 Task: Convert a batch of audio files from MP3 to WAV format using VLC's batch conversion tool.
Action: Mouse moved to (104, 7)
Screenshot: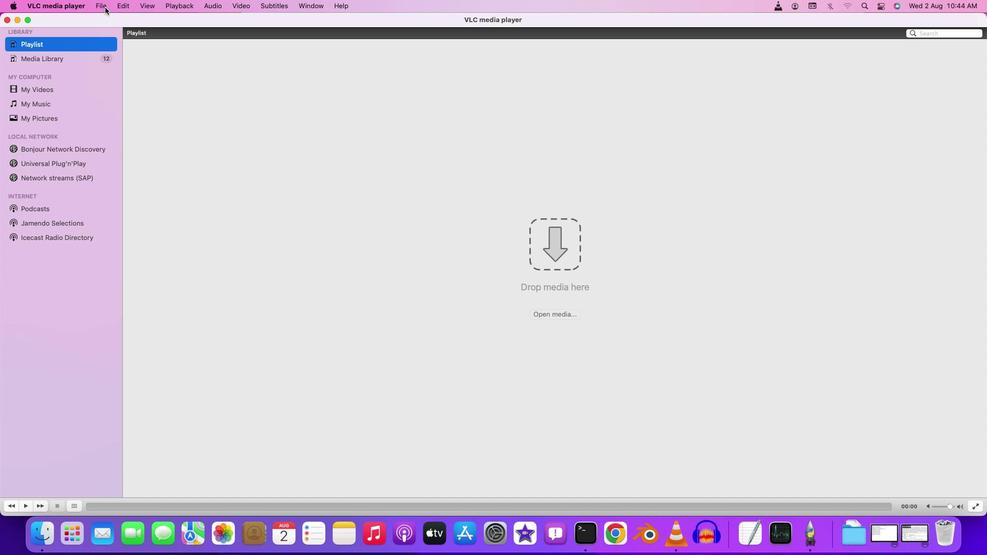 
Action: Mouse pressed left at (104, 7)
Screenshot: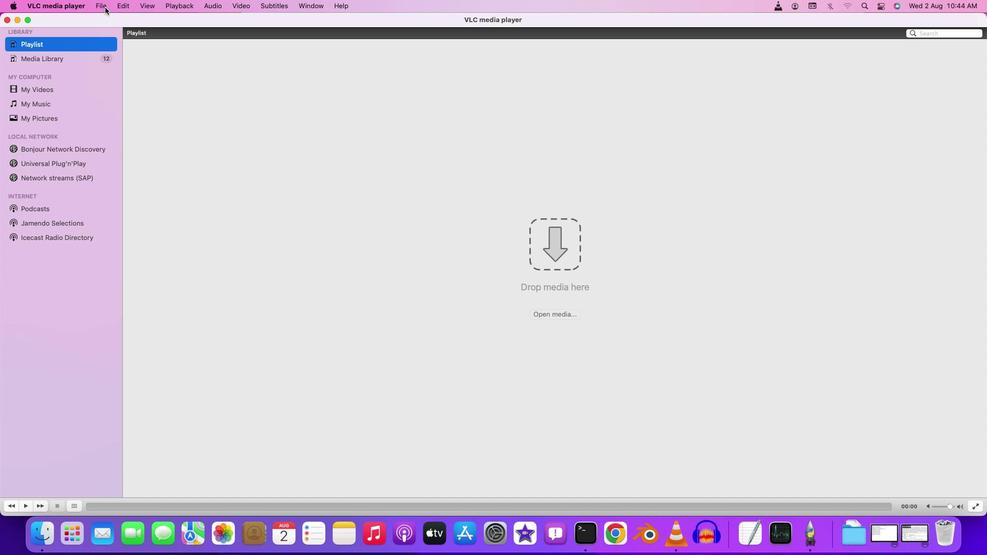 
Action: Mouse moved to (124, 123)
Screenshot: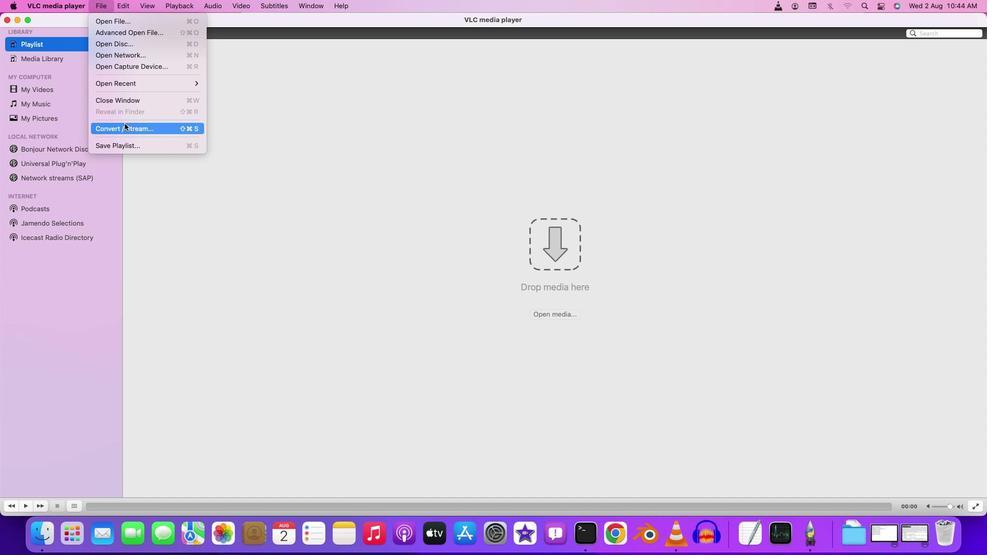 
Action: Mouse pressed left at (124, 123)
Screenshot: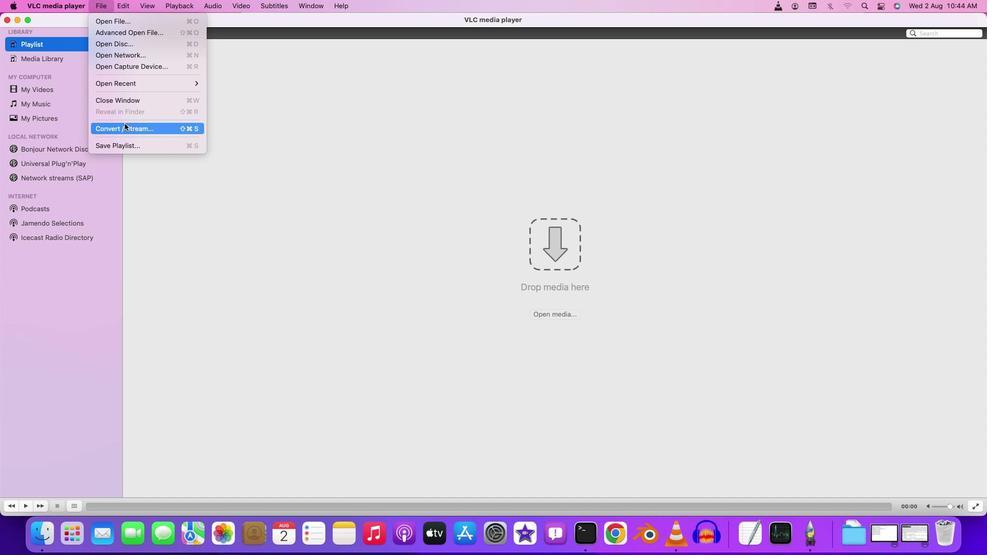 
Action: Mouse moved to (372, 347)
Screenshot: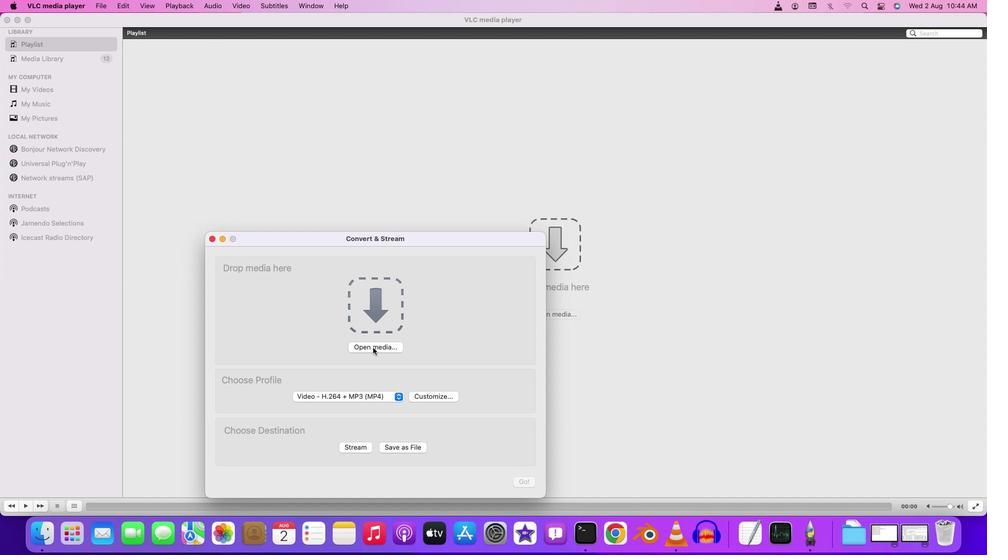 
Action: Mouse pressed left at (372, 347)
Screenshot: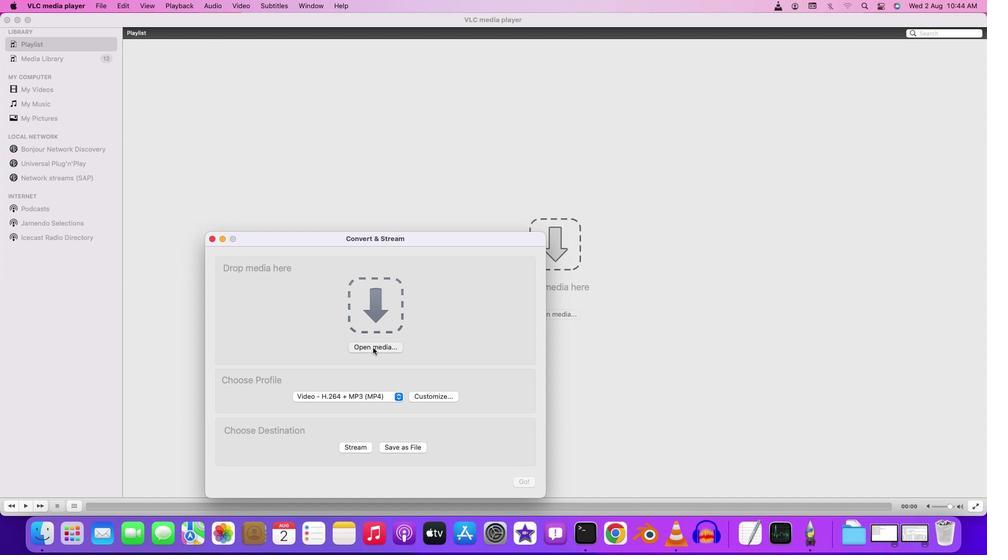 
Action: Mouse moved to (202, 303)
Screenshot: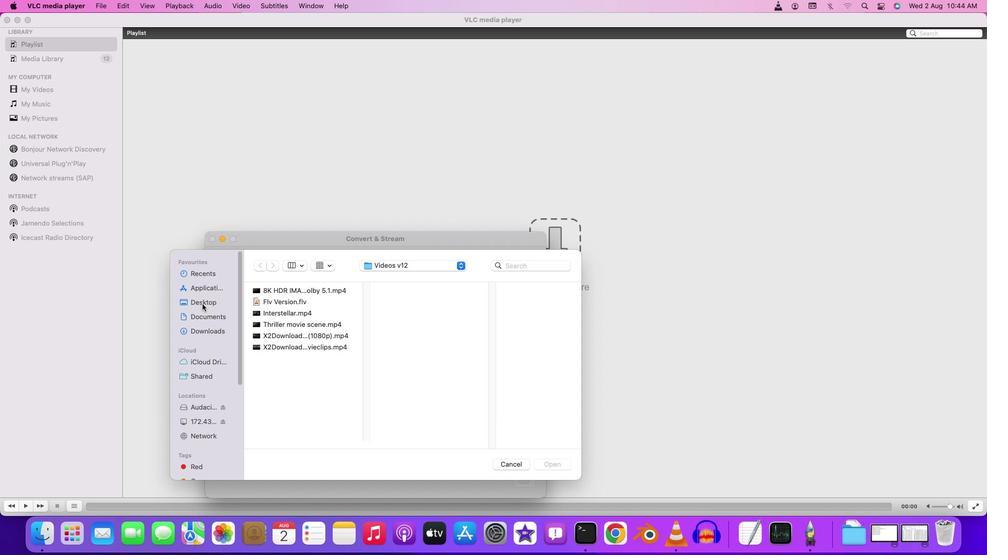 
Action: Mouse pressed left at (202, 303)
Screenshot: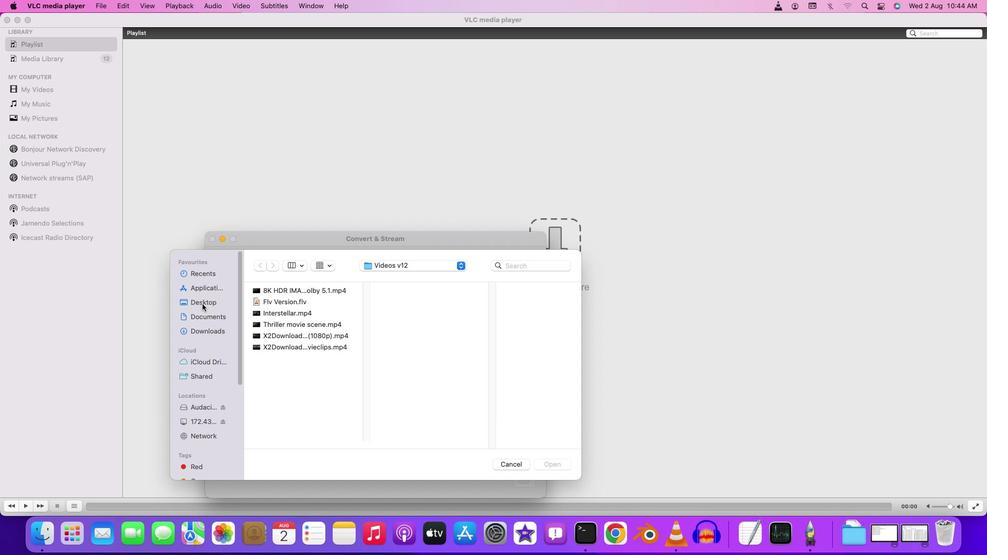 
Action: Mouse moved to (285, 334)
Screenshot: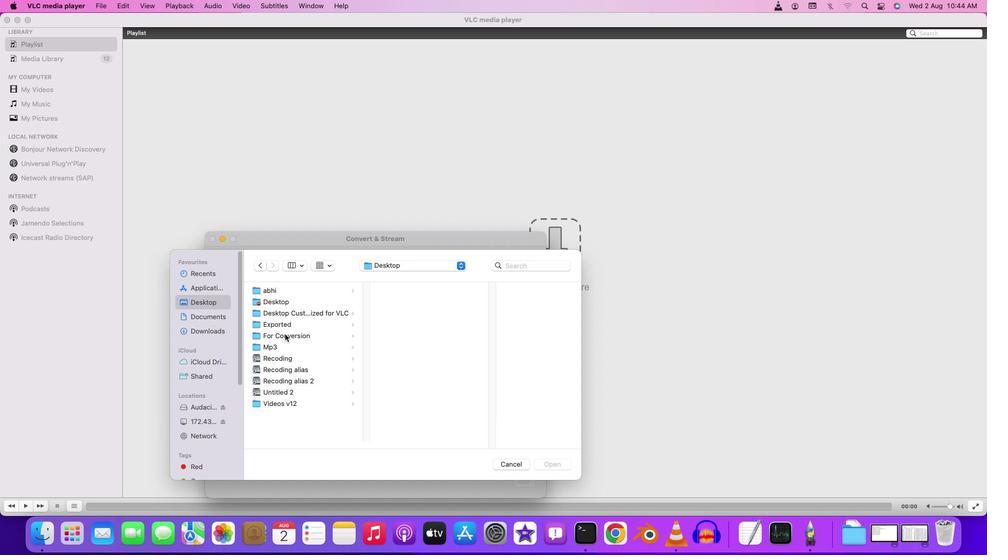
Action: Mouse pressed left at (285, 334)
Screenshot: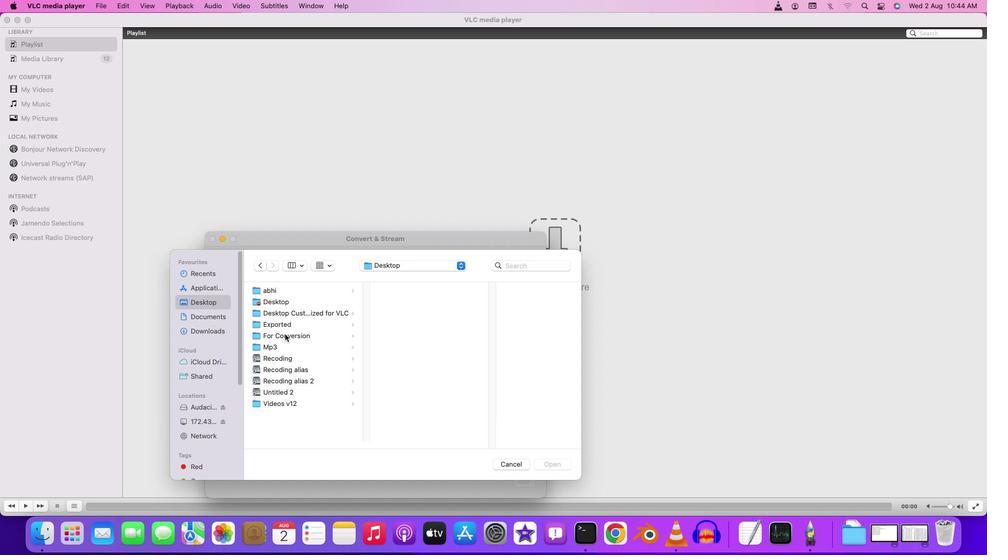 
Action: Mouse pressed left at (285, 334)
Screenshot: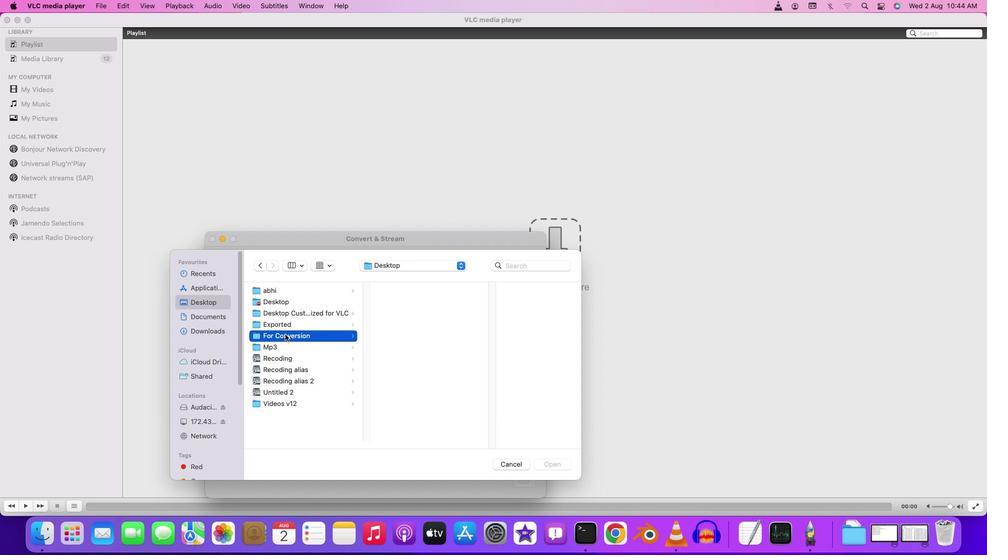 
Action: Mouse moved to (279, 346)
Screenshot: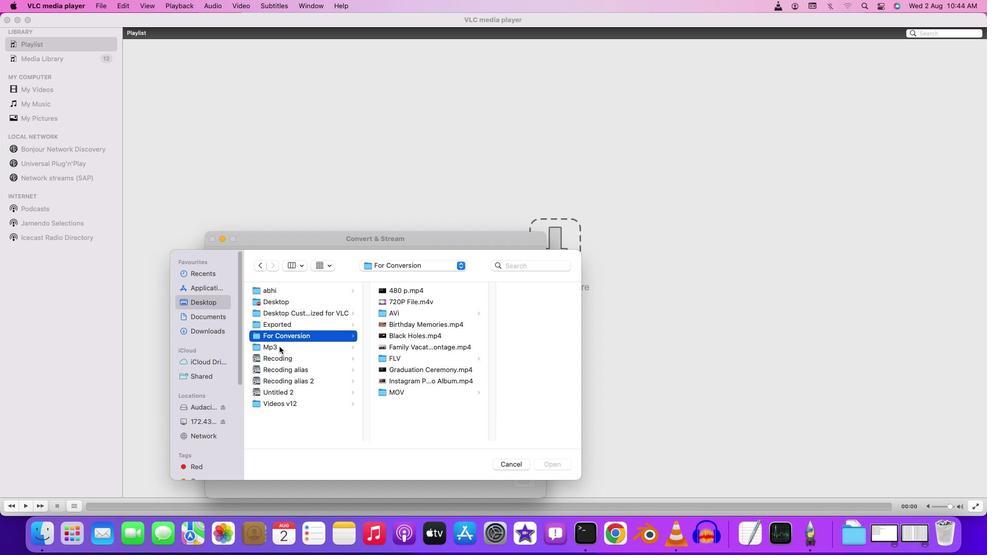 
Action: Mouse pressed left at (279, 346)
Screenshot: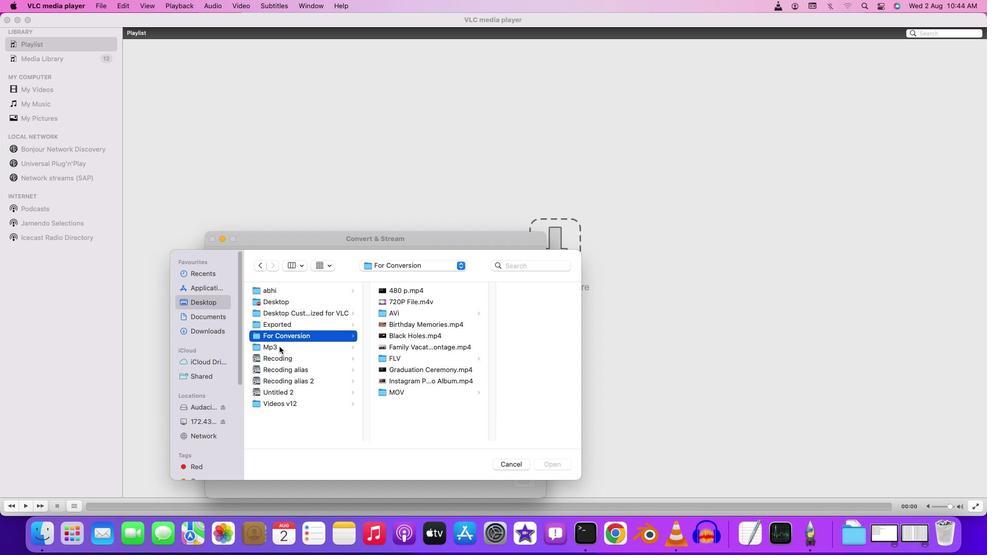 
Action: Mouse pressed left at (279, 346)
Screenshot: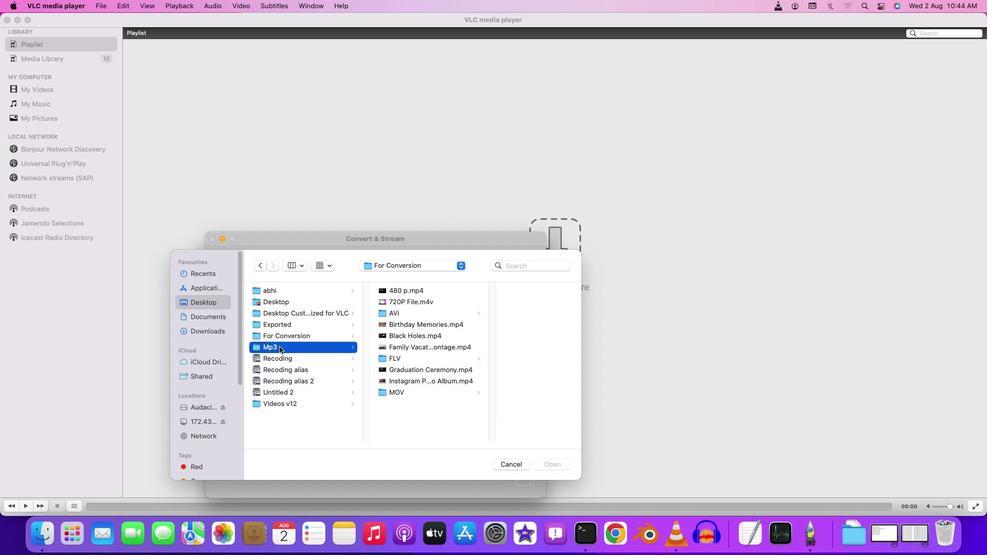 
Action: Mouse moved to (405, 302)
Screenshot: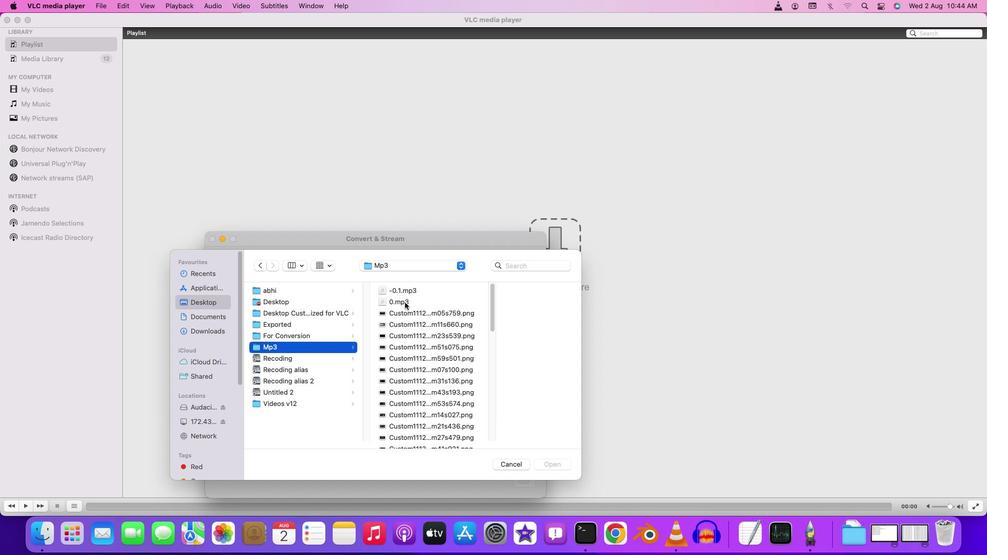 
Action: Mouse pressed left at (405, 302)
Screenshot: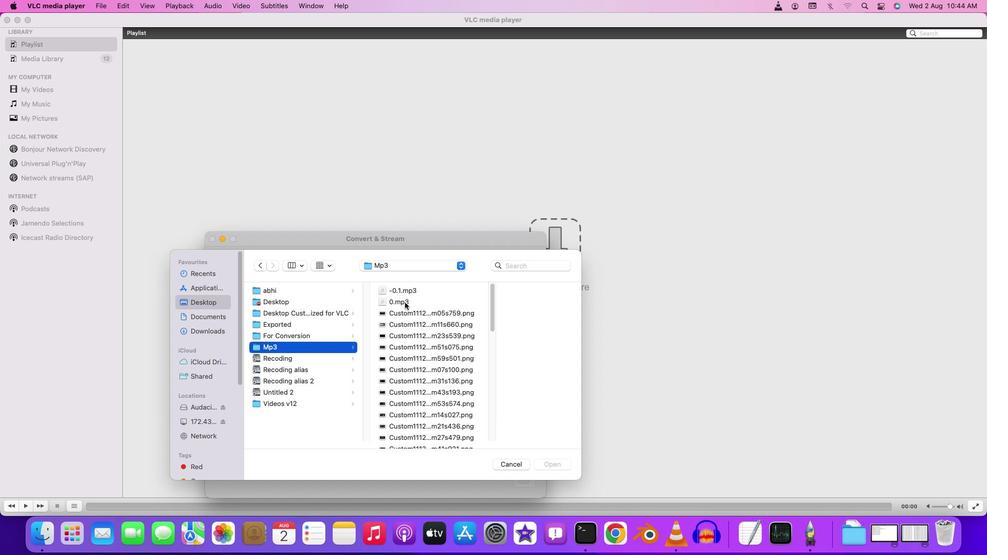 
Action: Mouse pressed left at (405, 302)
Screenshot: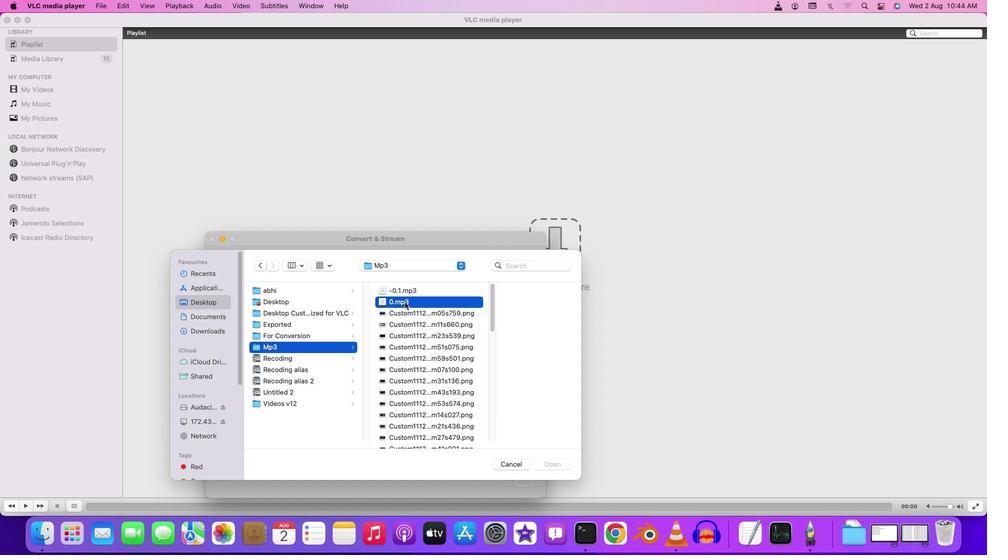 
Action: Mouse moved to (433, 397)
Screenshot: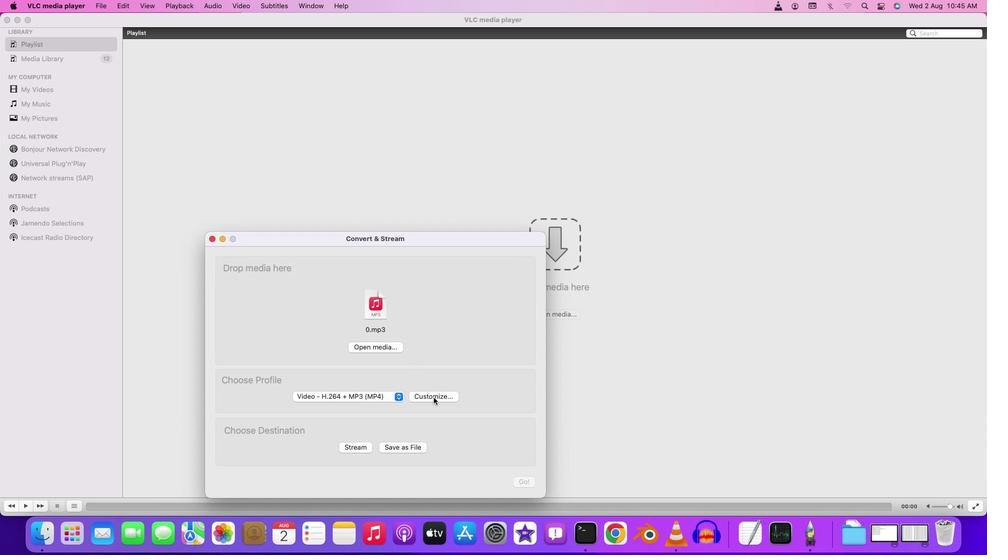 
Action: Mouse pressed left at (433, 397)
Screenshot: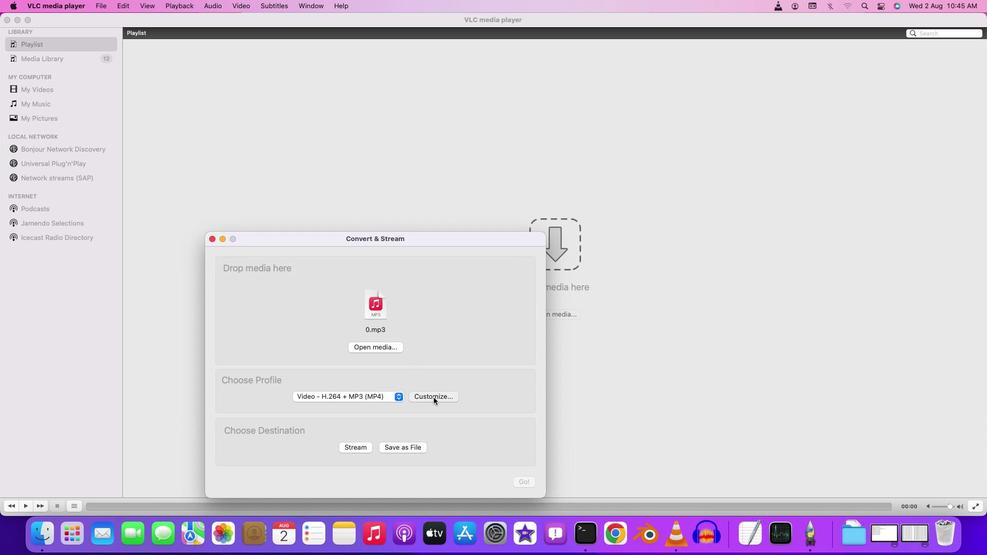 
Action: Mouse moved to (384, 336)
Screenshot: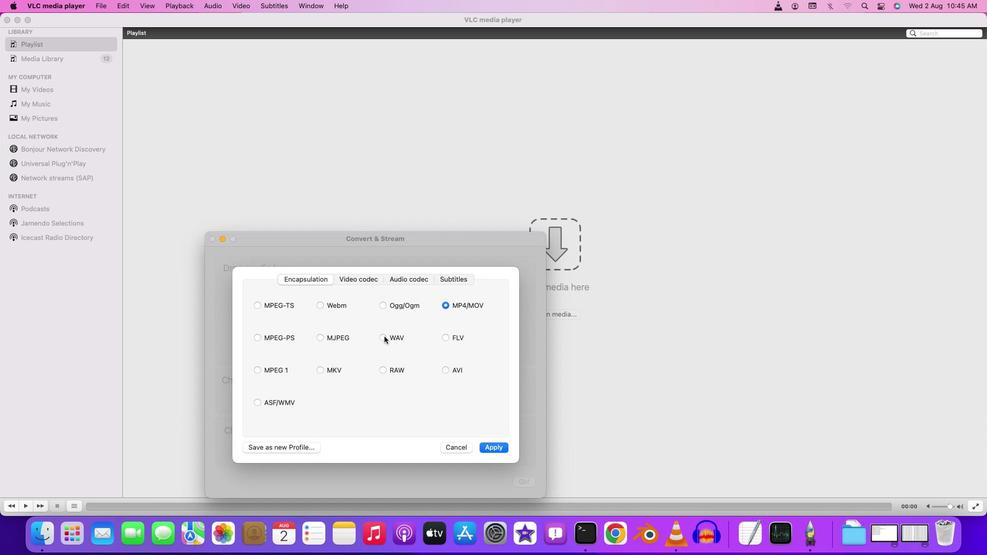 
Action: Mouse pressed left at (384, 336)
Screenshot: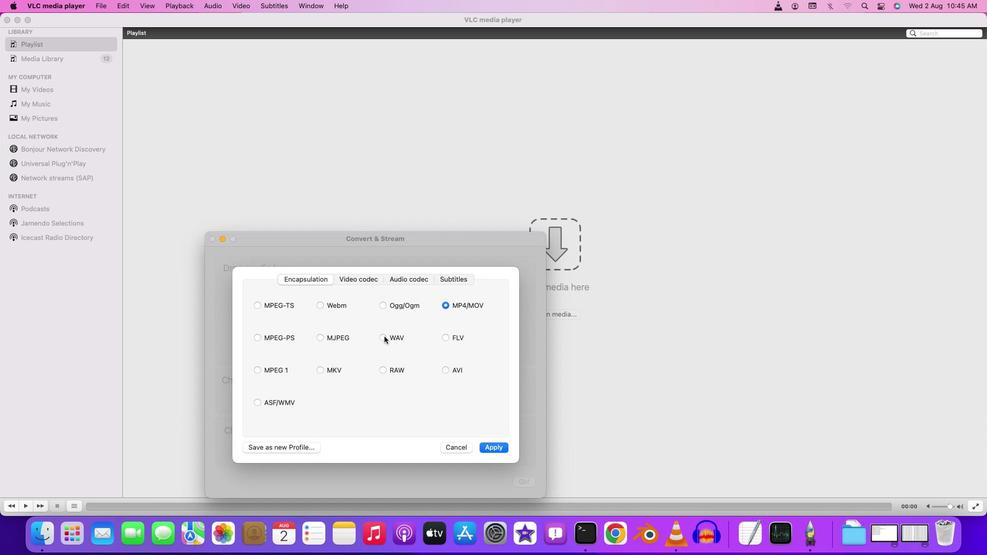 
Action: Mouse moved to (413, 281)
Screenshot: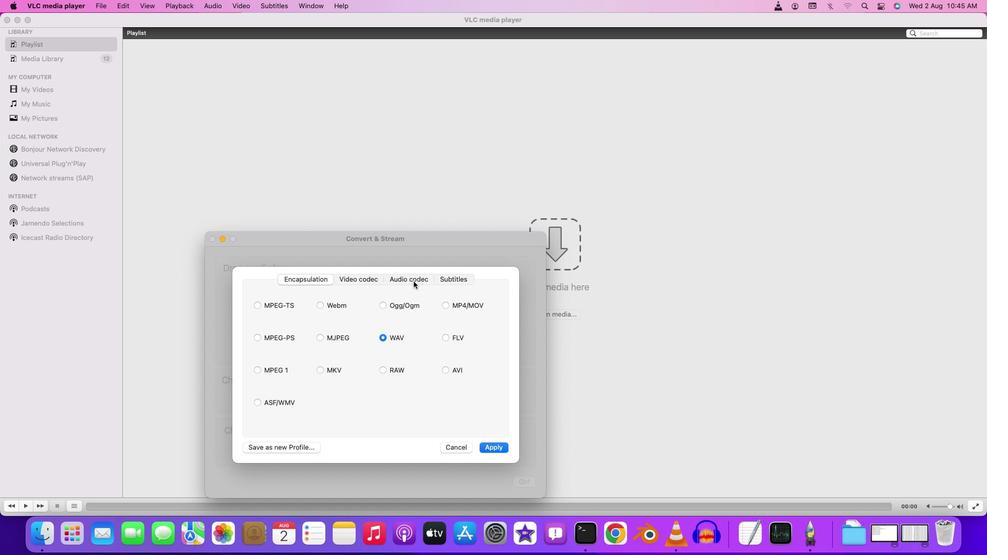 
Action: Mouse pressed left at (413, 281)
Screenshot: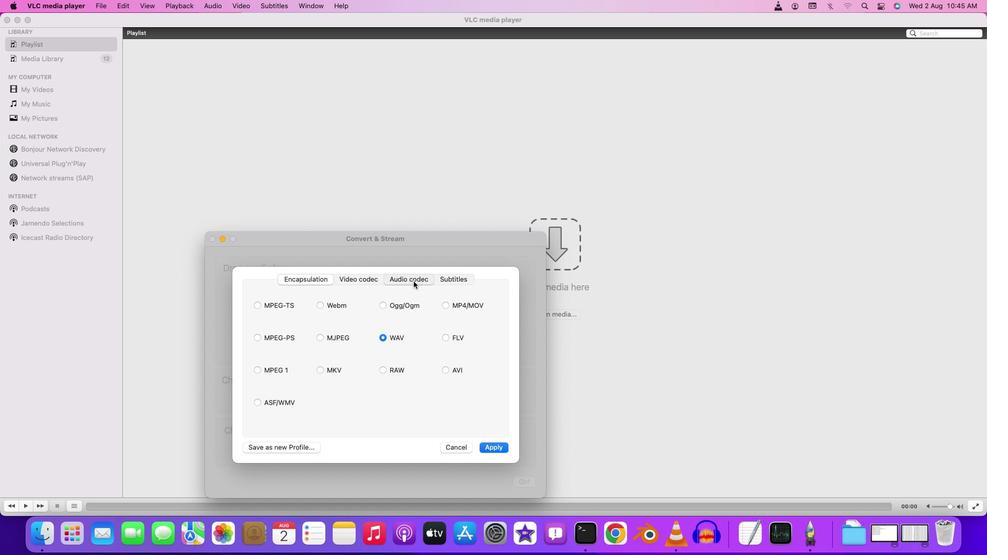 
Action: Mouse moved to (294, 280)
Screenshot: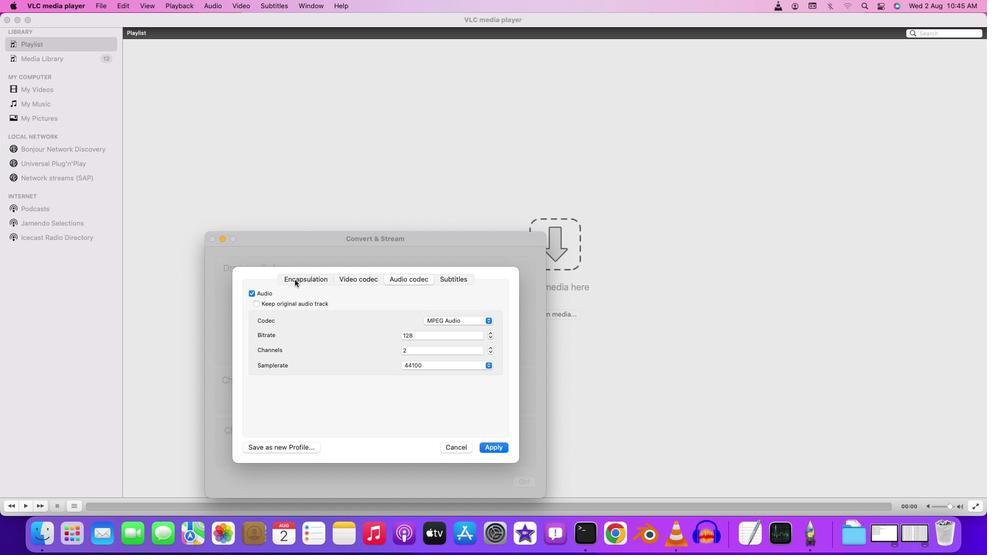 
Action: Mouse pressed left at (294, 280)
Screenshot: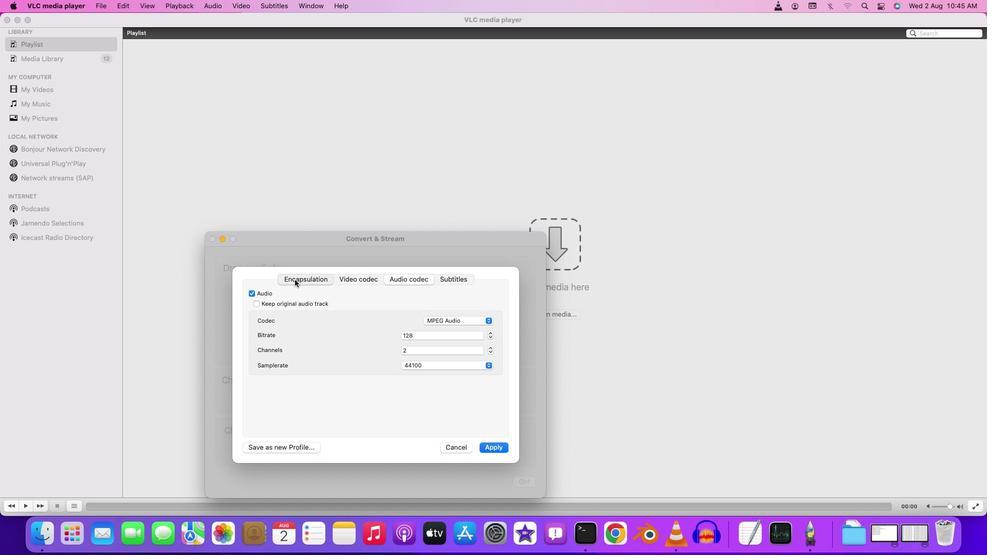 
Action: Mouse moved to (489, 447)
Screenshot: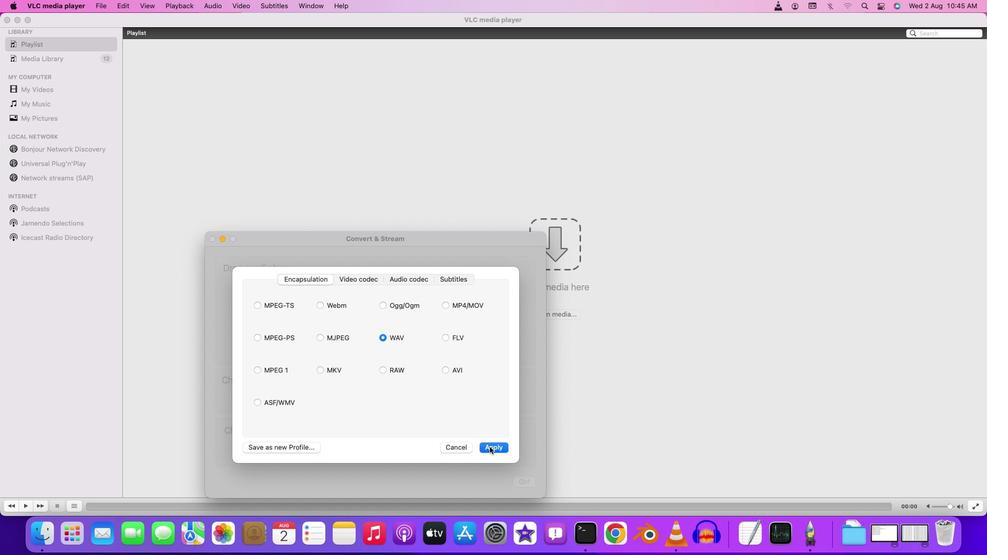 
Action: Mouse pressed left at (489, 447)
Screenshot: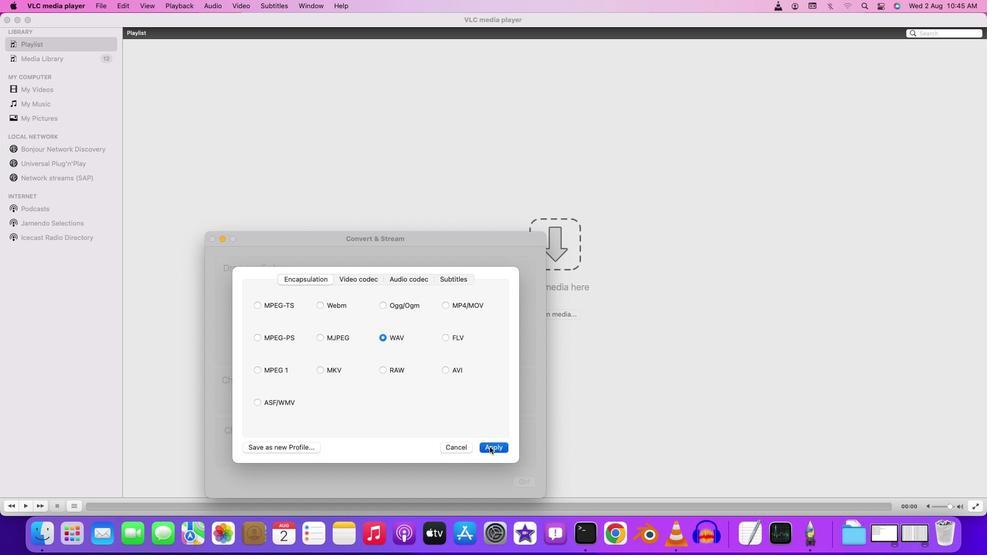 
Action: Mouse moved to (402, 446)
Screenshot: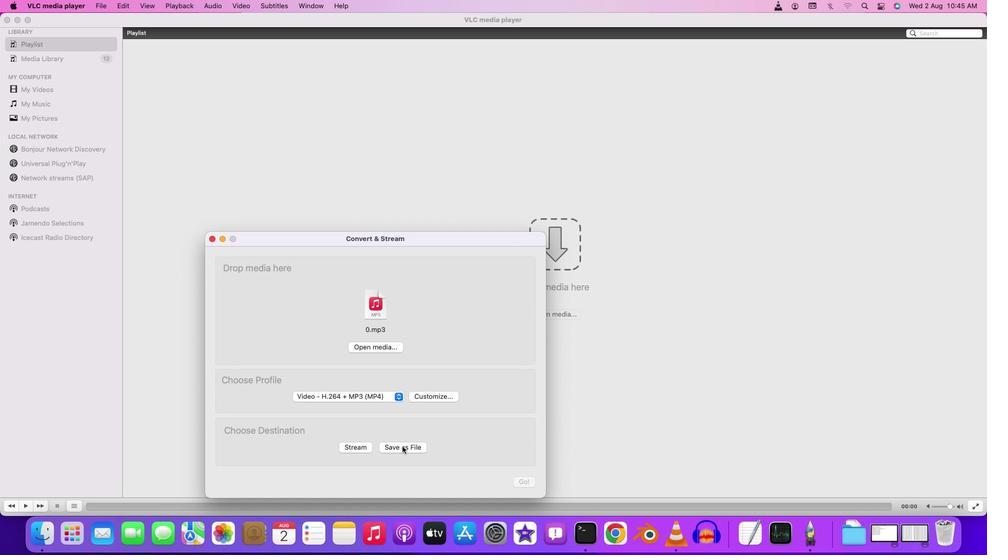 
Action: Mouse pressed left at (402, 446)
Screenshot: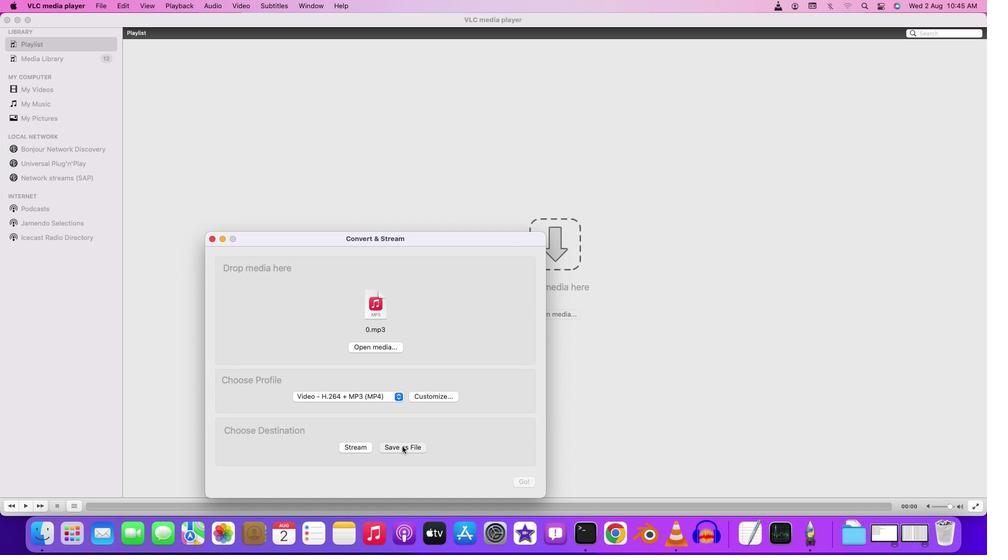
Action: Mouse moved to (477, 451)
Screenshot: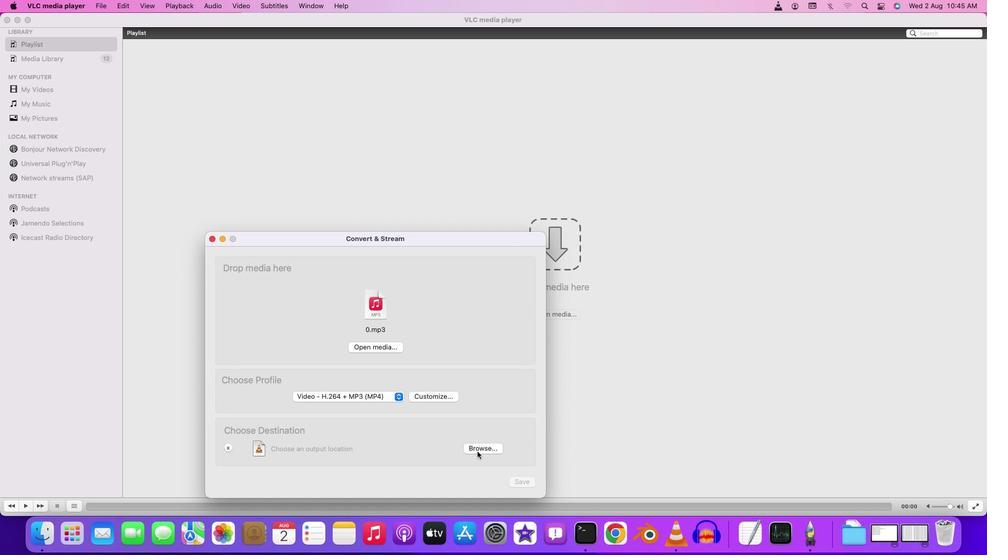 
Action: Mouse pressed left at (477, 451)
Screenshot: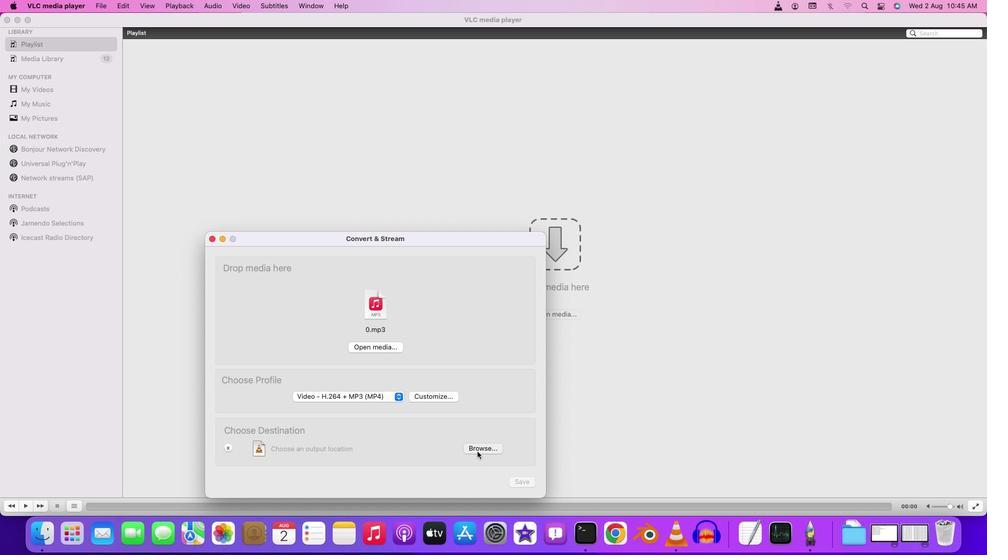 
Action: Mouse moved to (410, 334)
Screenshot: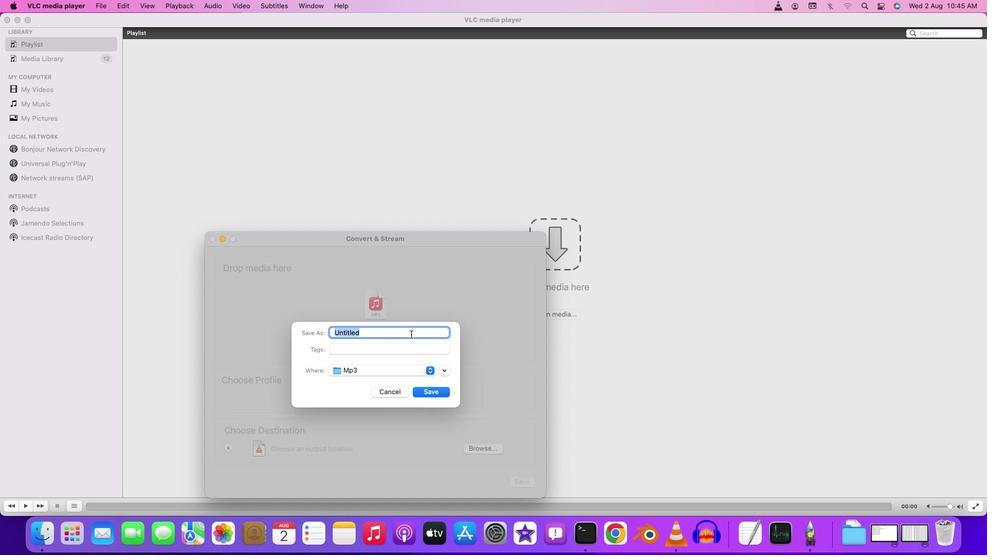 
Action: Mouse pressed left at (410, 334)
Screenshot: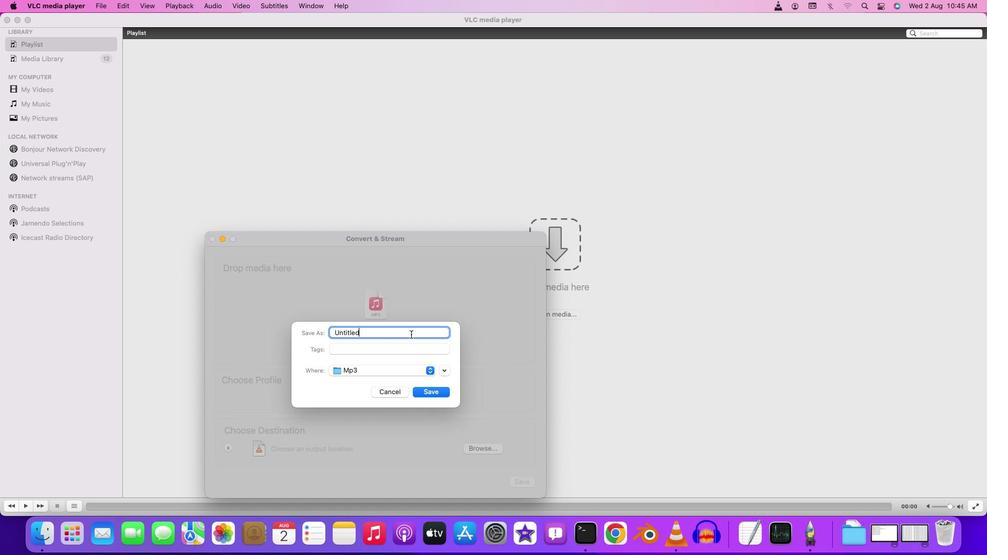 
Action: Key pressed Key.backspaceKey.backspaceKey.backspaceKey.backspaceKey.backspaceKey.backspaceKey.backspaceKey.backspaceKey.backspaceKey.backspaceKey.backspaceKey.backspaceKey.shift'W''a''v'Key.spaceKey.shift'F''i''l''l''e'Key.backspaceKey.backspace'e'
Screenshot: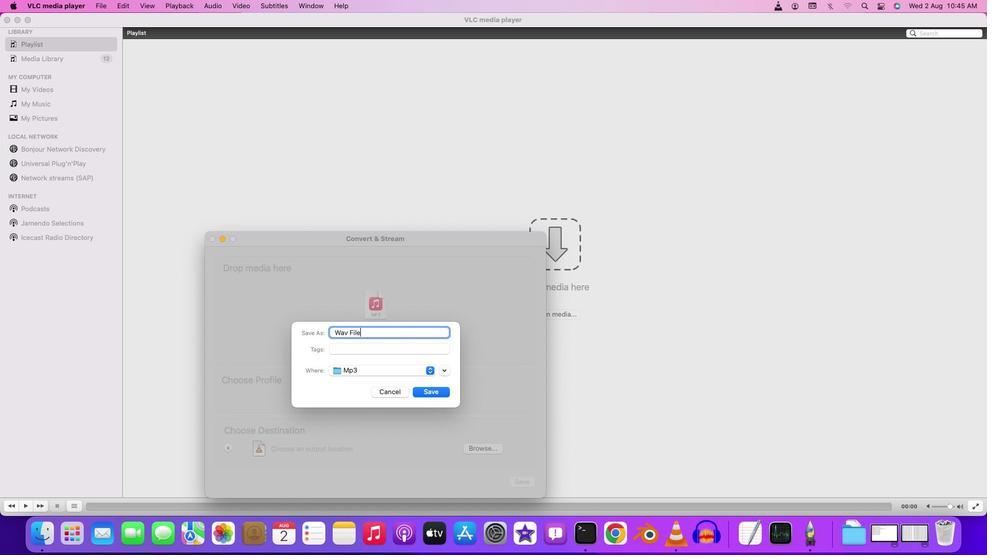 
Action: Mouse moved to (440, 393)
Screenshot: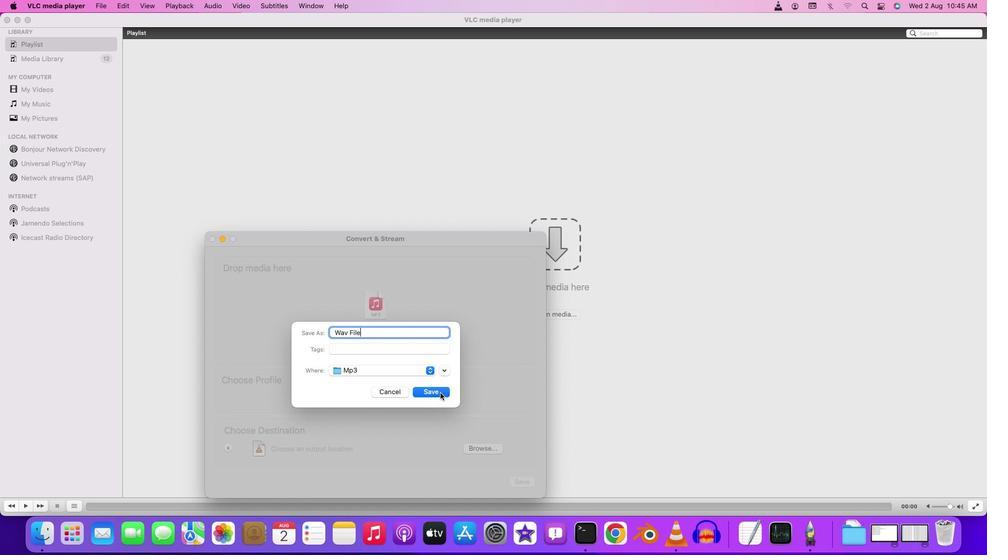 
Action: Mouse pressed left at (440, 393)
Screenshot: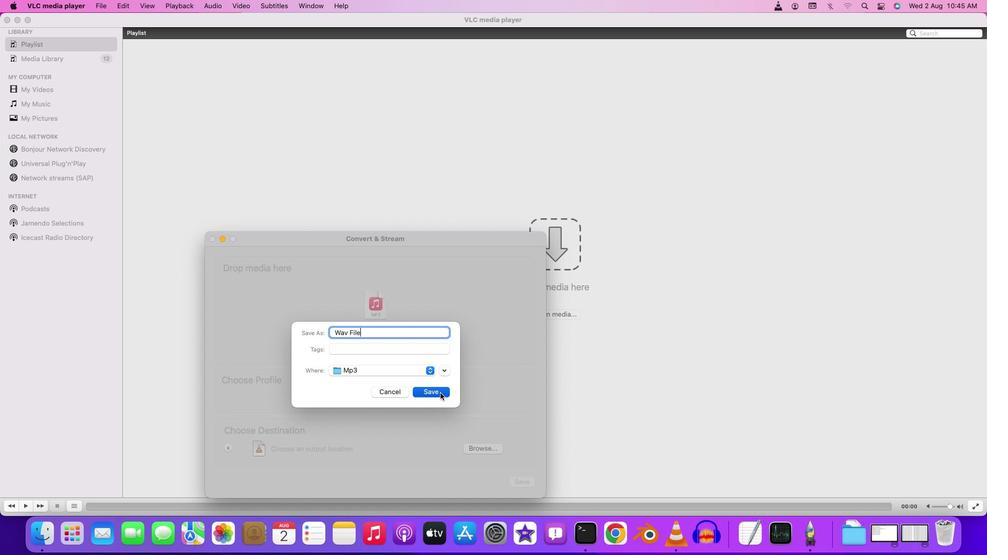 
Action: Mouse moved to (525, 482)
Screenshot: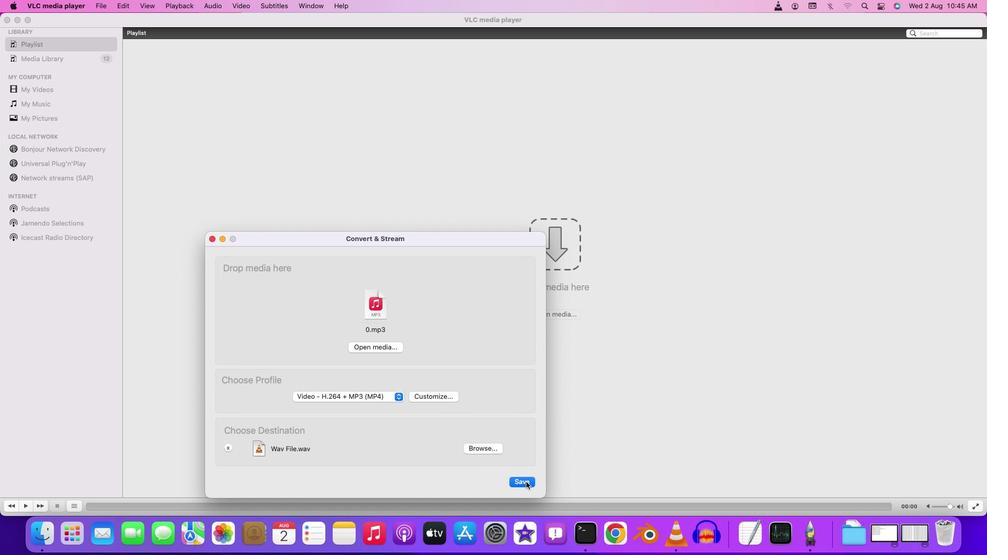 
Action: Mouse pressed left at (525, 482)
Screenshot: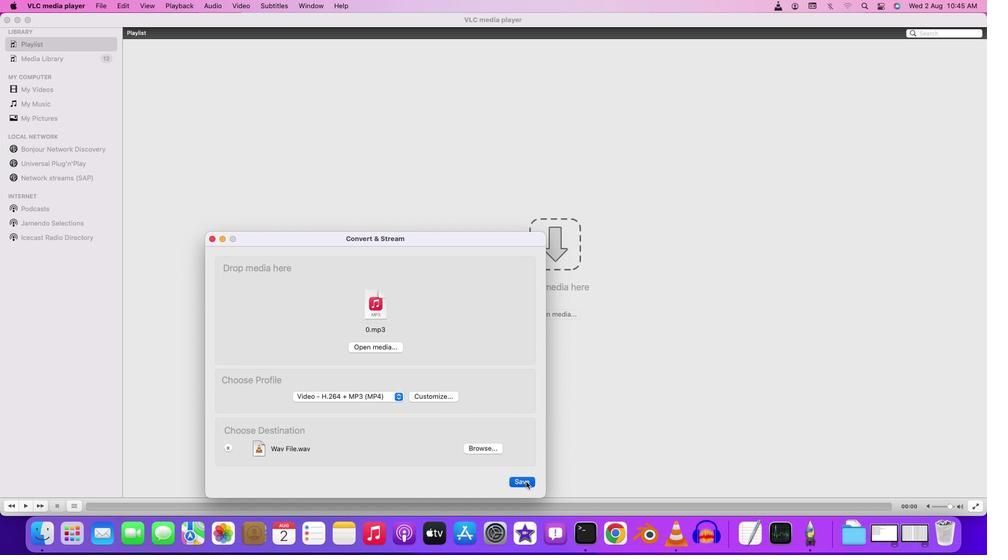 
Action: Mouse moved to (507, 444)
Screenshot: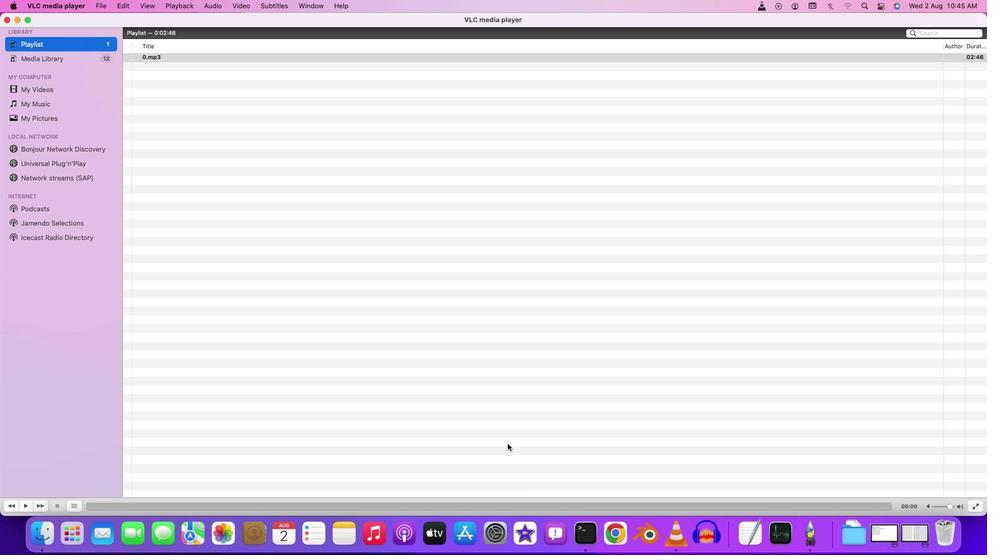 
